 Task: Look for products from Aura Bora only.
Action: Mouse moved to (16, 83)
Screenshot: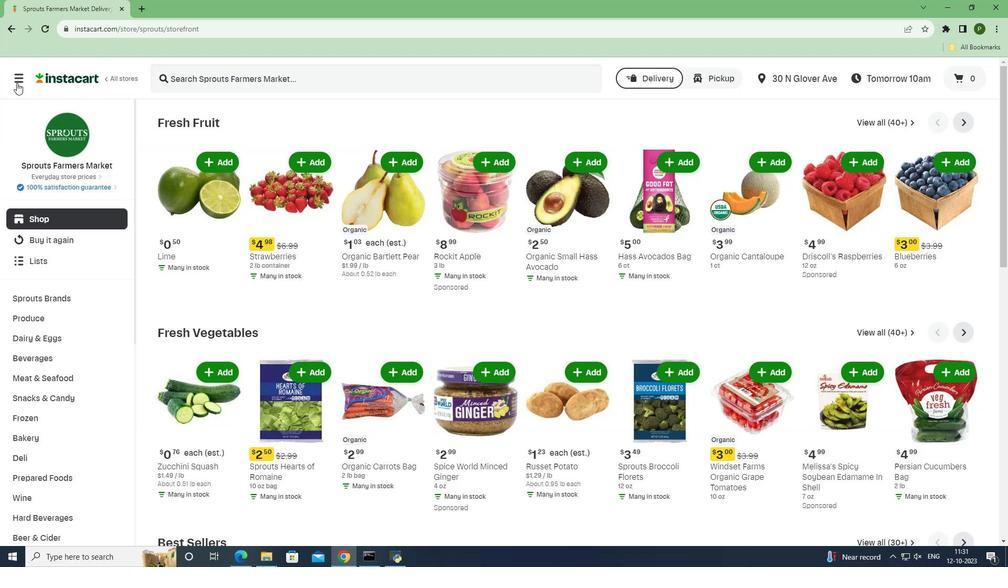 
Action: Mouse pressed left at (16, 83)
Screenshot: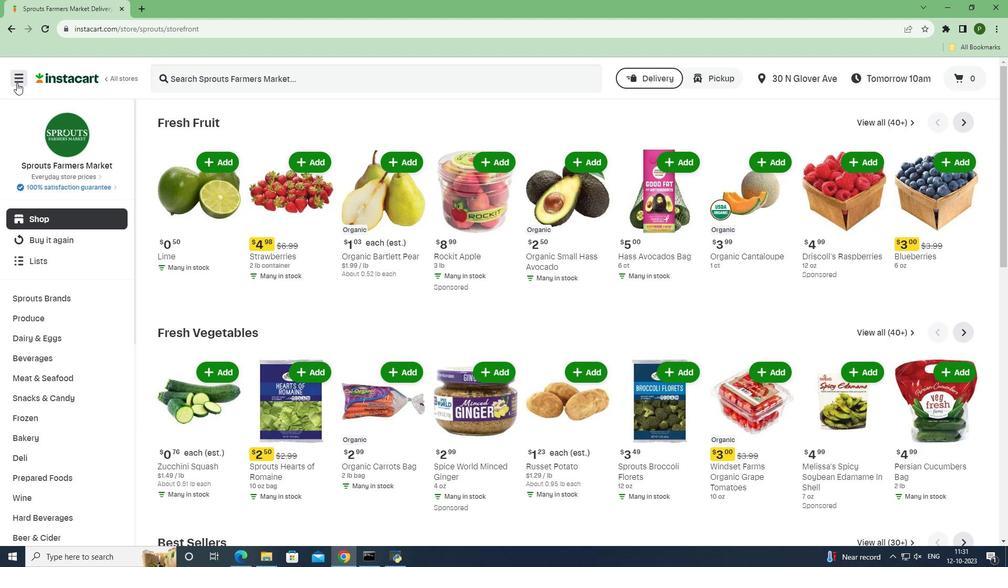 
Action: Mouse moved to (32, 278)
Screenshot: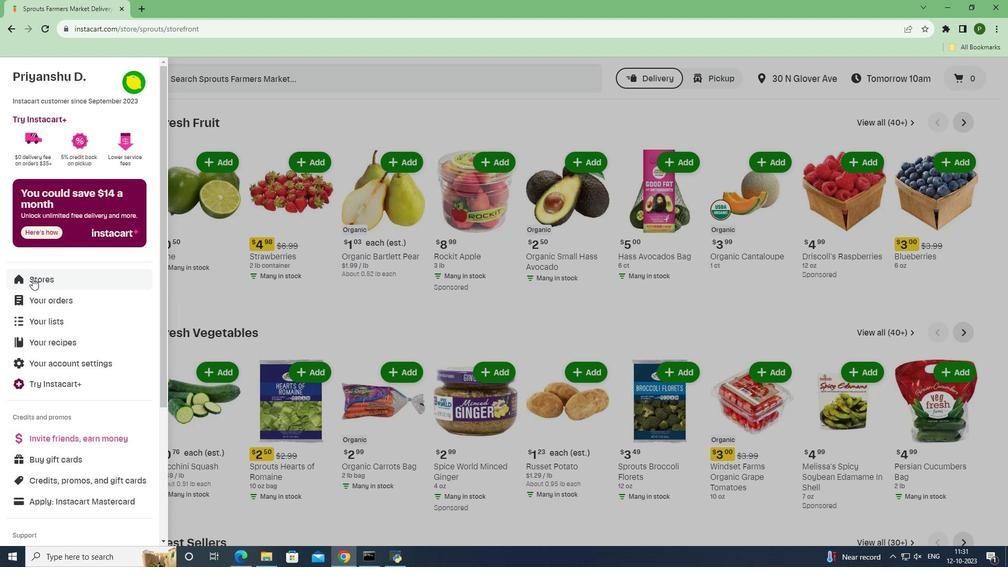 
Action: Mouse pressed left at (32, 278)
Screenshot: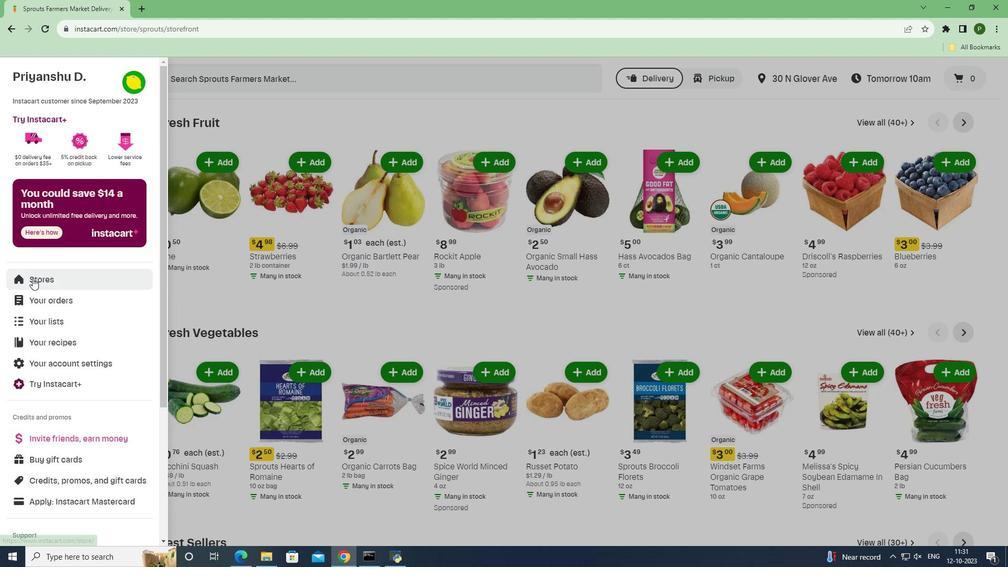 
Action: Mouse moved to (239, 125)
Screenshot: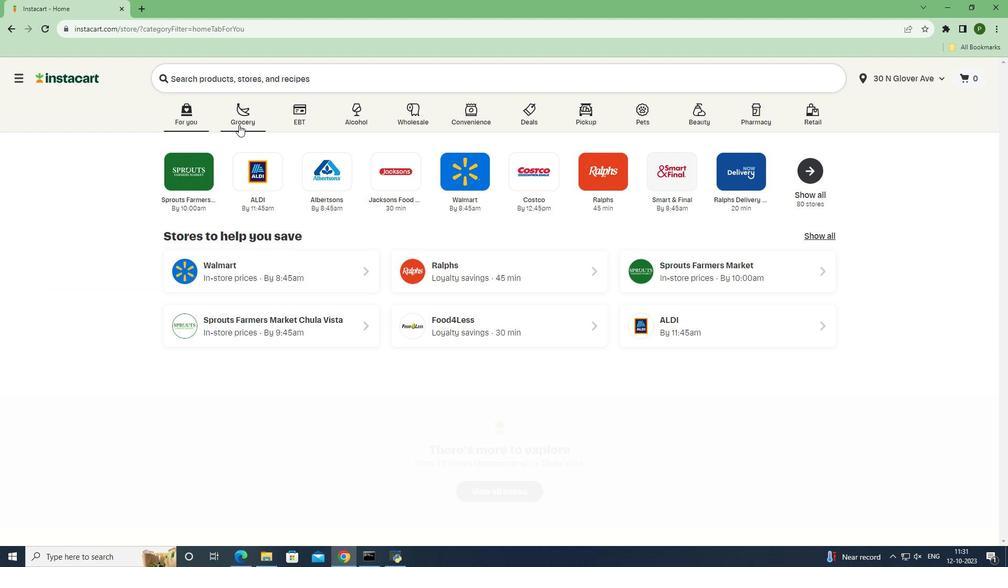 
Action: Mouse pressed left at (239, 125)
Screenshot: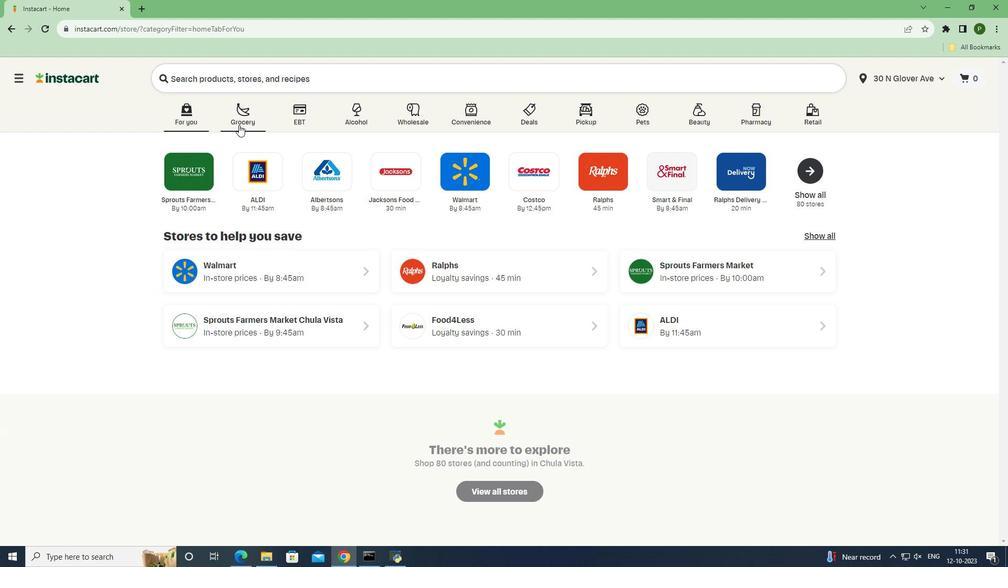 
Action: Mouse moved to (411, 242)
Screenshot: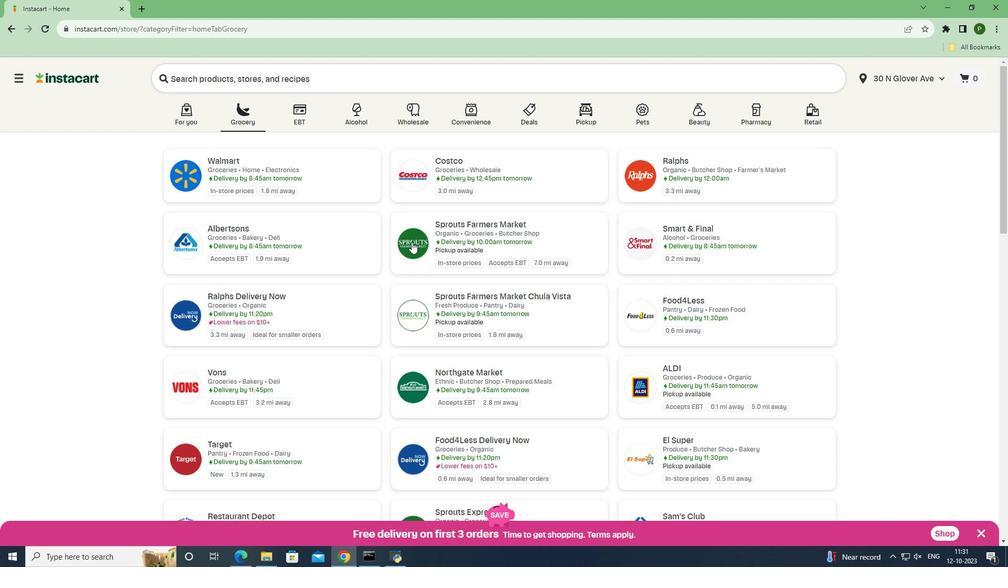 
Action: Mouse pressed left at (411, 242)
Screenshot: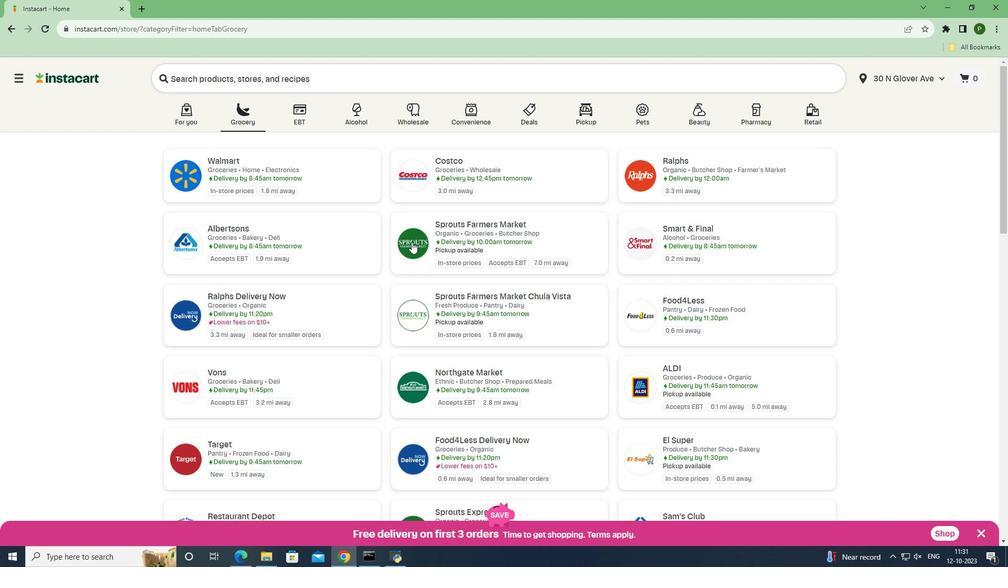 
Action: Mouse moved to (59, 360)
Screenshot: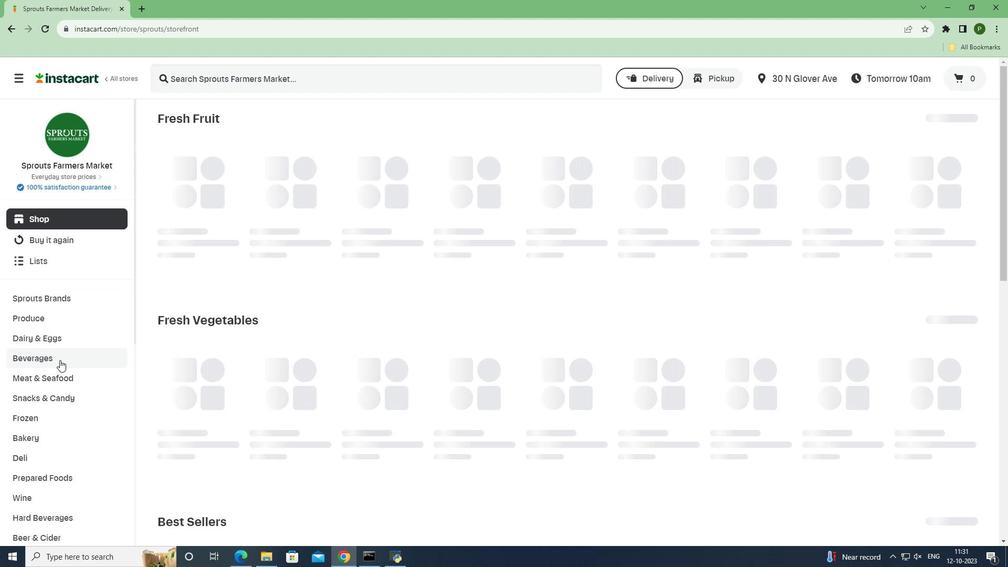 
Action: Mouse pressed left at (59, 360)
Screenshot: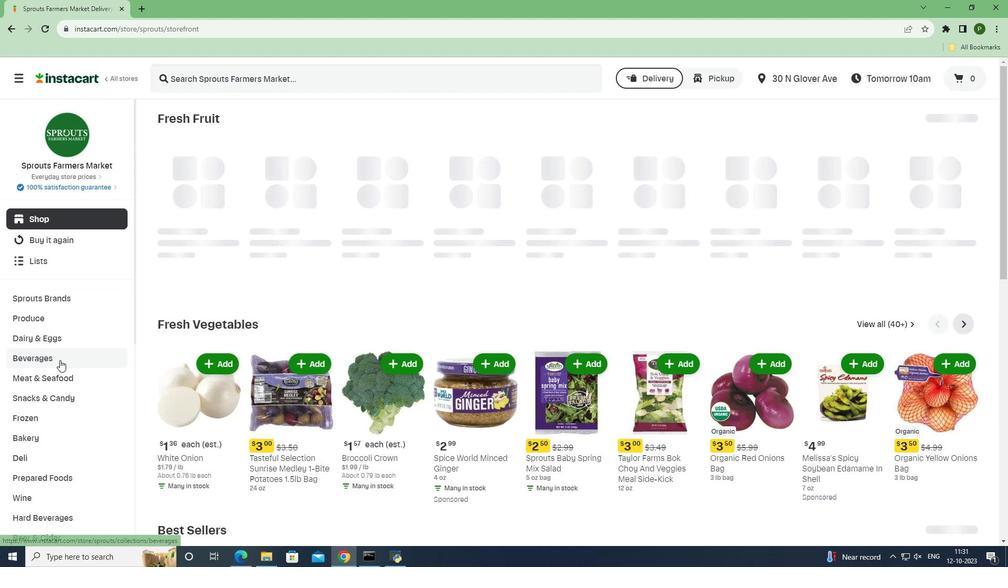 
Action: Mouse moved to (430, 141)
Screenshot: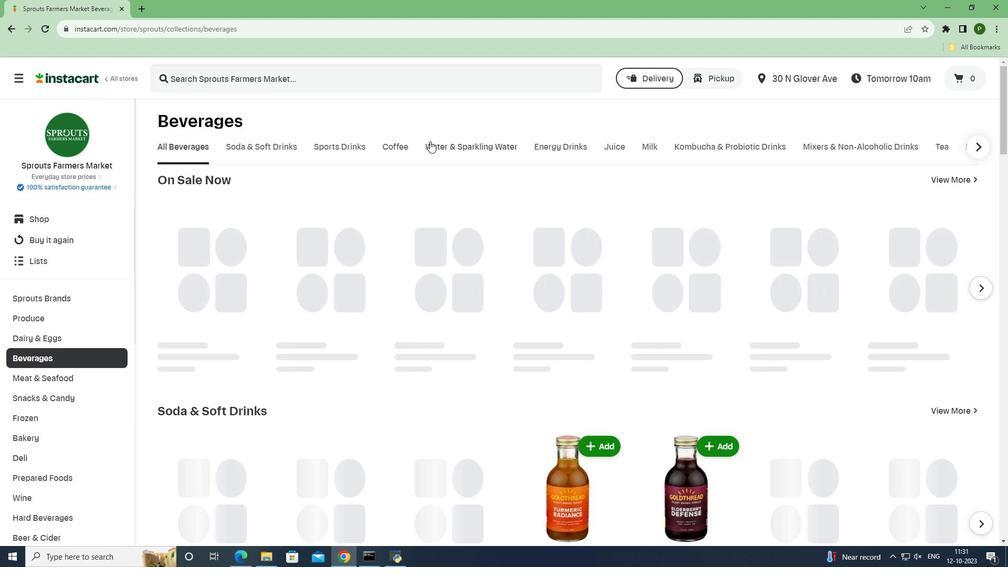 
Action: Mouse pressed left at (430, 141)
Screenshot: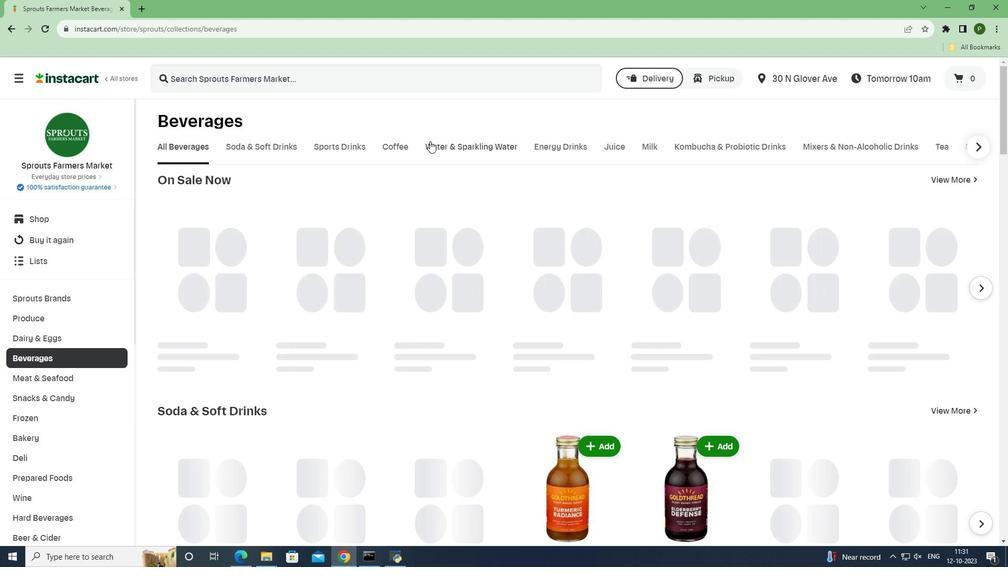 
Action: Mouse moved to (289, 240)
Screenshot: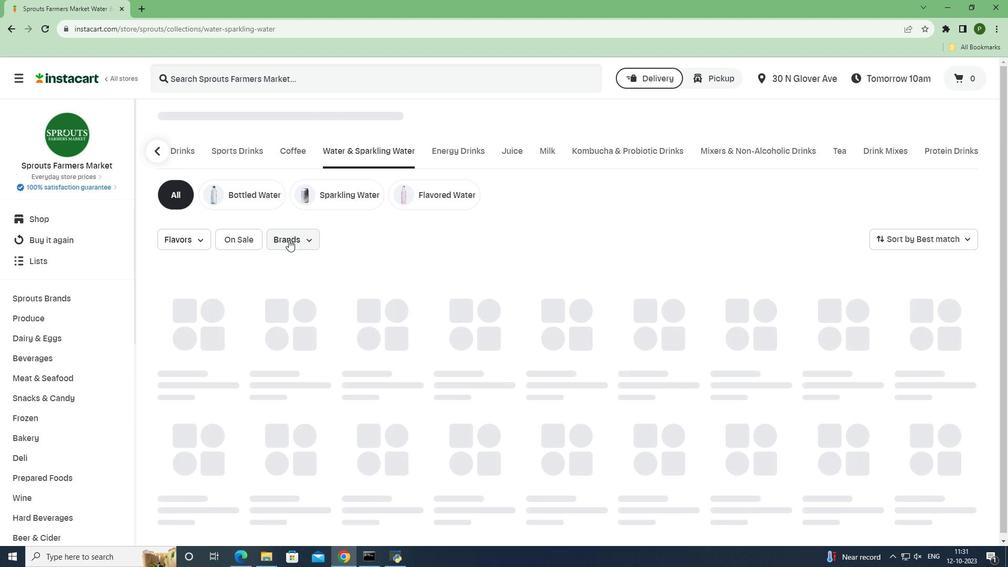 
Action: Mouse pressed left at (289, 240)
Screenshot: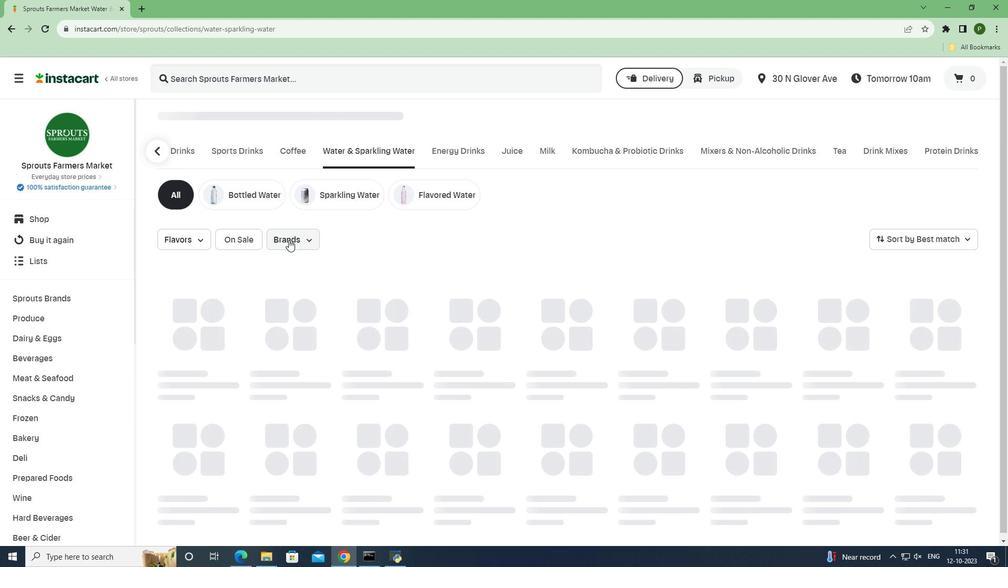 
Action: Mouse moved to (304, 282)
Screenshot: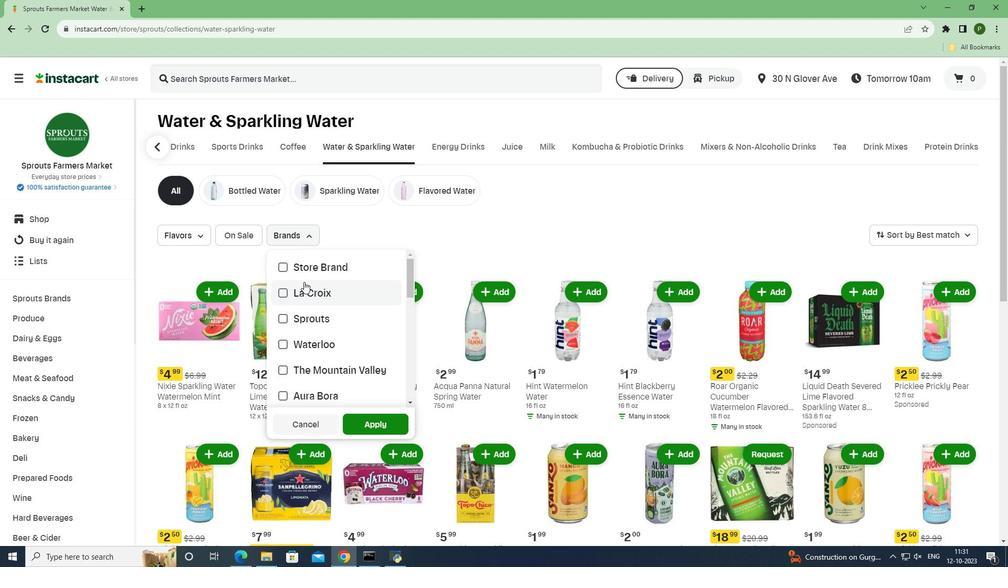 
Action: Mouse scrolled (304, 281) with delta (0, 0)
Screenshot: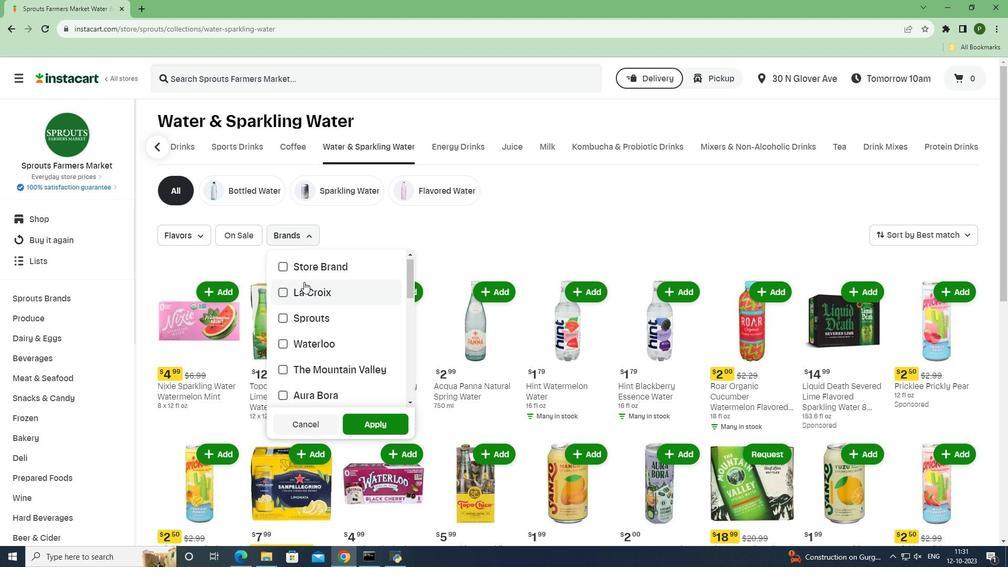 
Action: Mouse moved to (317, 335)
Screenshot: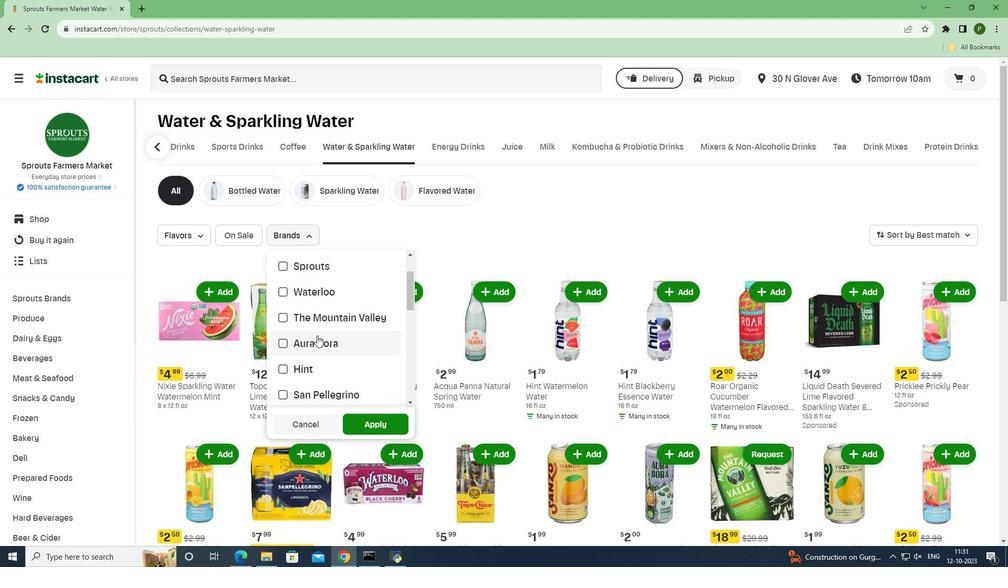 
Action: Mouse pressed left at (317, 335)
Screenshot: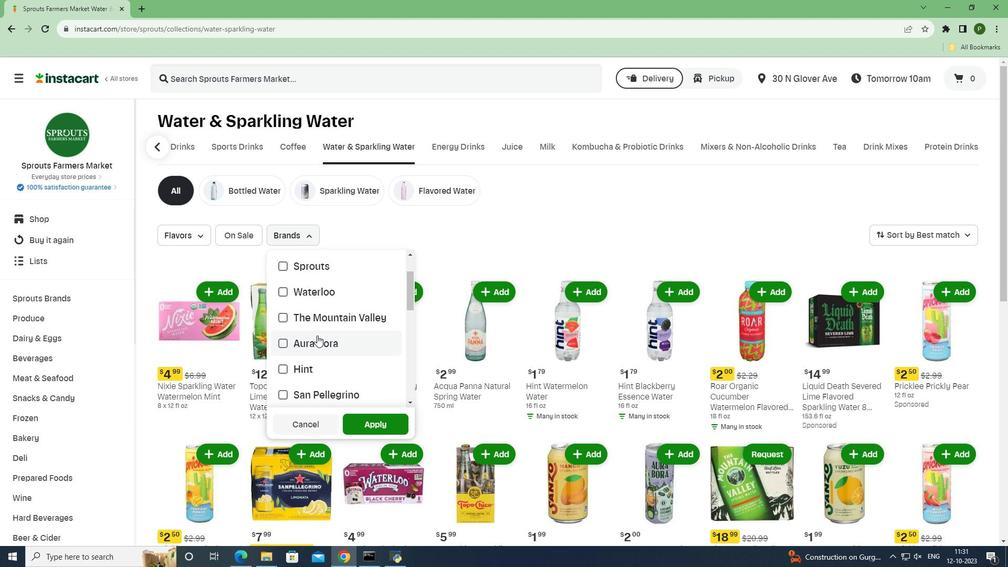 
Action: Mouse moved to (354, 420)
Screenshot: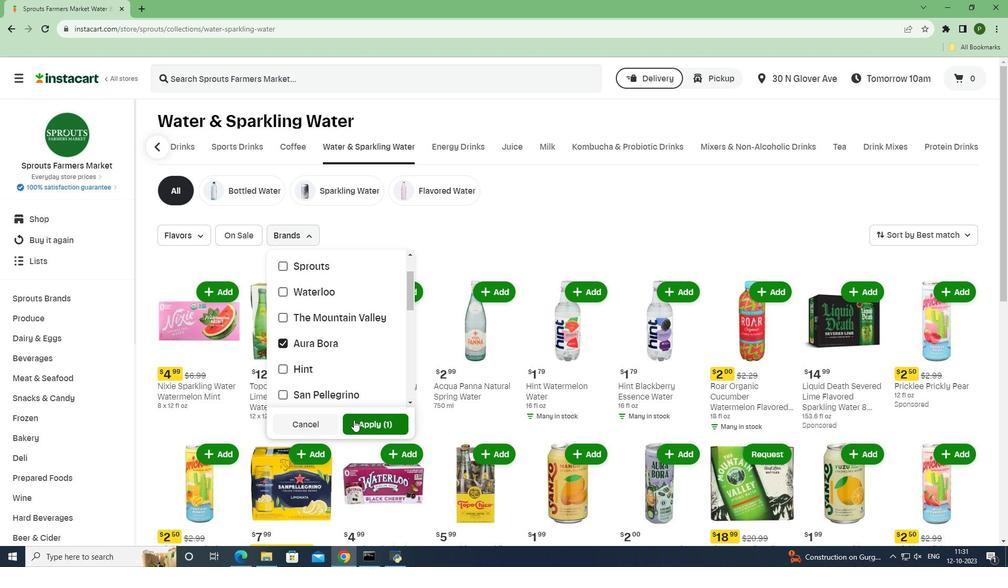 
Action: Mouse pressed left at (354, 420)
Screenshot: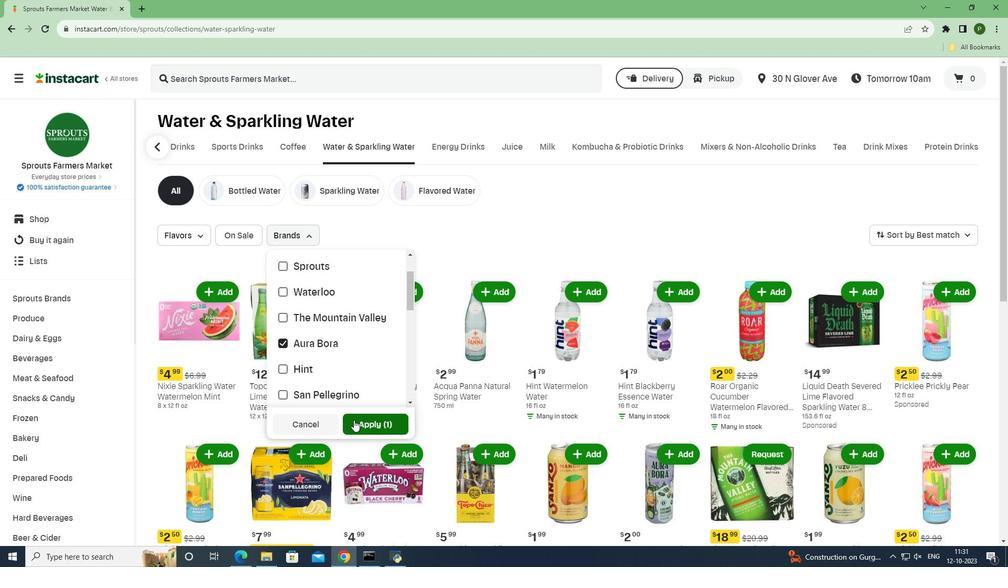 
Action: Mouse moved to (496, 457)
Screenshot: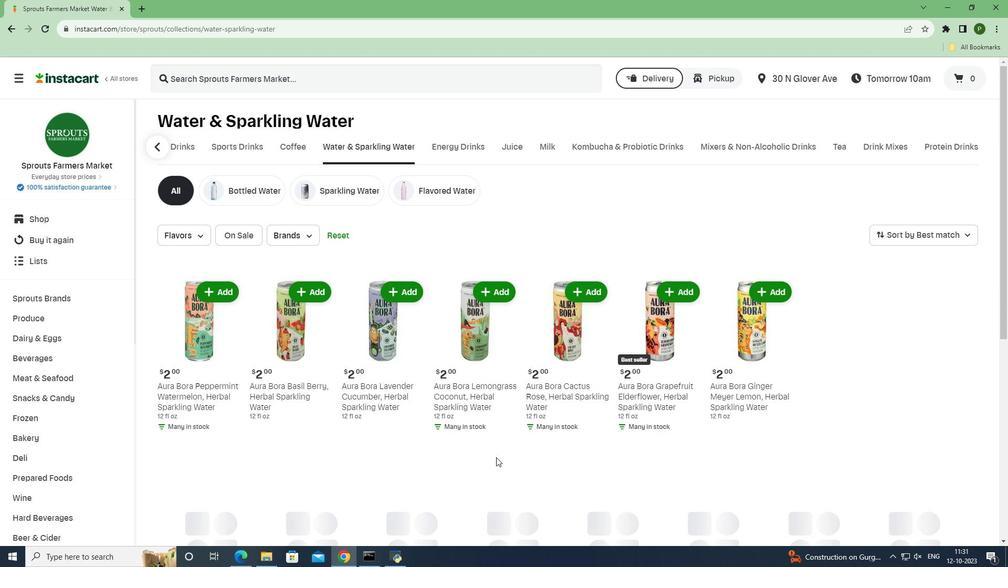 
